 Task: Enable the basic data import when users select to import contacts or leads
Action: Mouse moved to (174, 172)
Screenshot: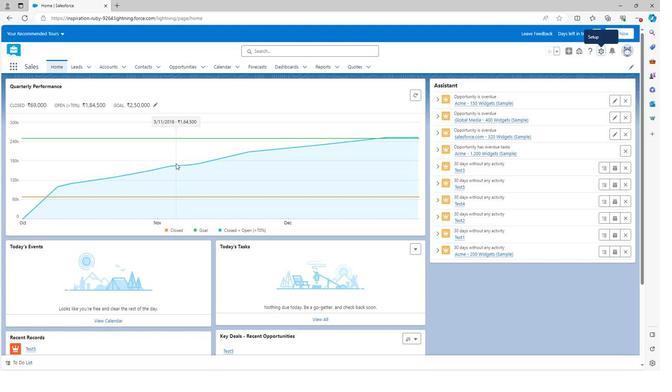 
Action: Mouse scrolled (174, 172) with delta (0, 0)
Screenshot: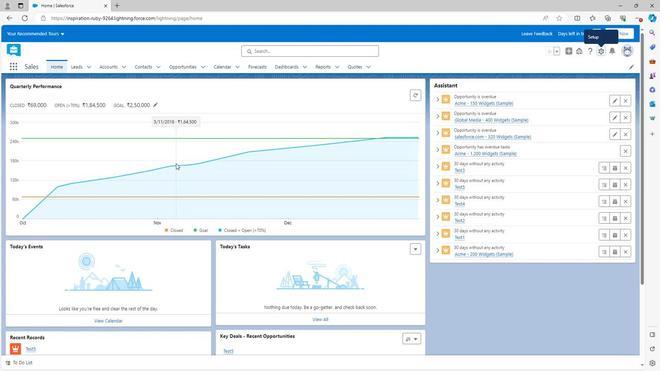 
Action: Mouse moved to (174, 172)
Screenshot: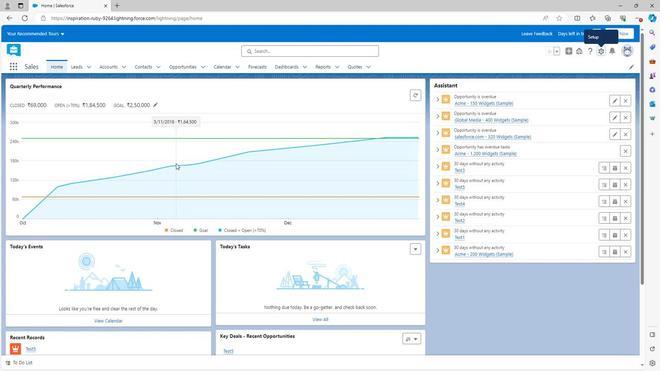
Action: Mouse scrolled (174, 172) with delta (0, 0)
Screenshot: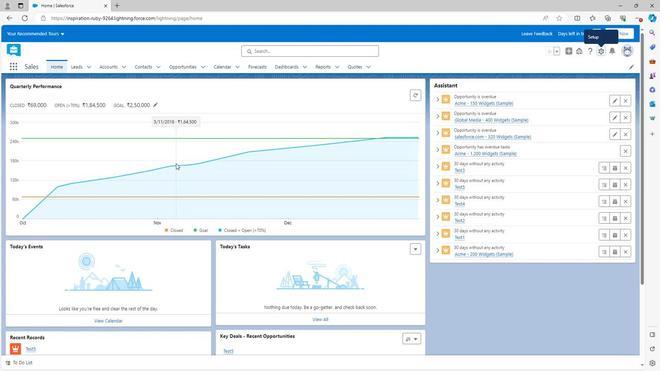 
Action: Mouse scrolled (174, 172) with delta (0, 0)
Screenshot: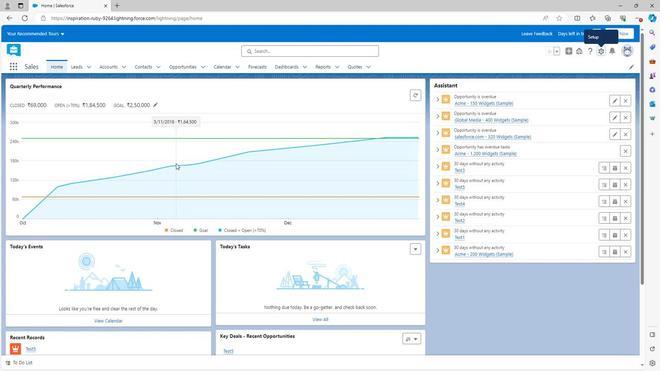 
Action: Mouse scrolled (174, 172) with delta (0, 0)
Screenshot: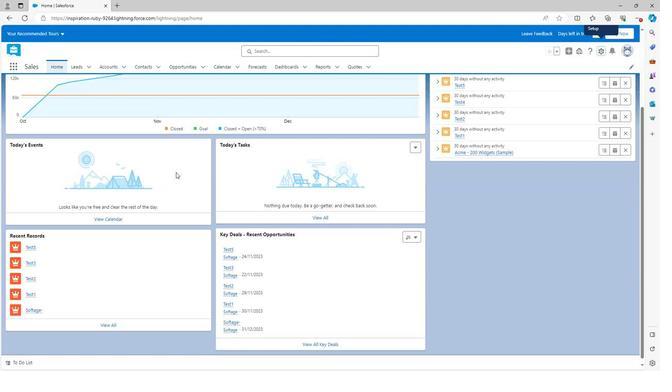 
Action: Mouse scrolled (174, 173) with delta (0, 0)
Screenshot: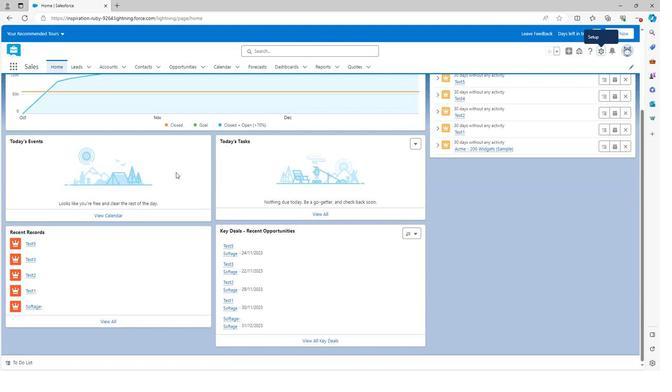 
Action: Mouse scrolled (174, 173) with delta (0, 0)
Screenshot: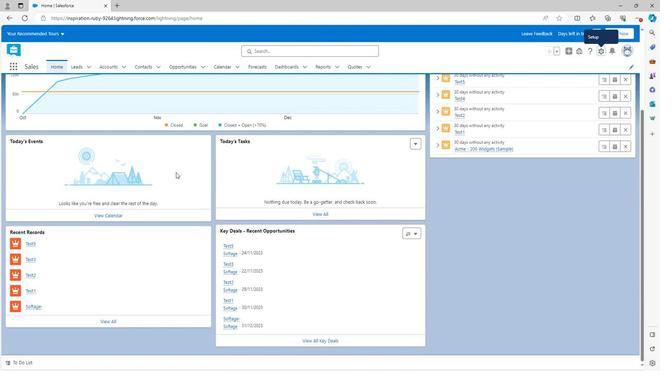 
Action: Mouse scrolled (174, 173) with delta (0, 0)
Screenshot: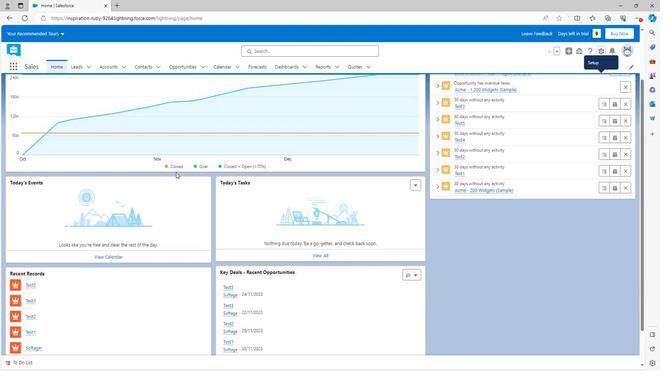 
Action: Mouse scrolled (174, 173) with delta (0, 0)
Screenshot: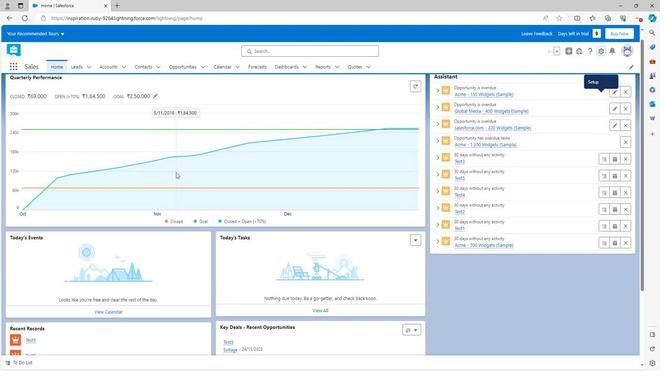 
Action: Mouse moved to (598, 50)
Screenshot: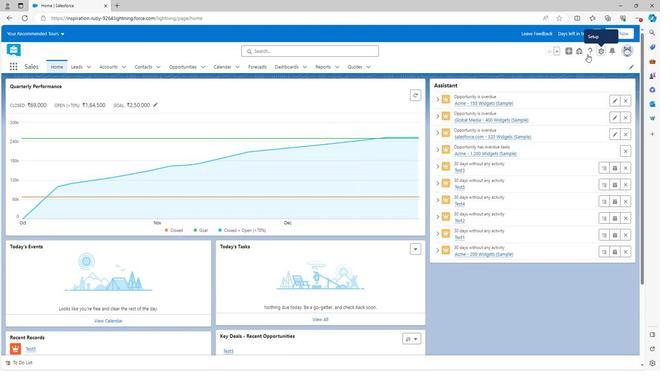 
Action: Mouse pressed left at (598, 50)
Screenshot: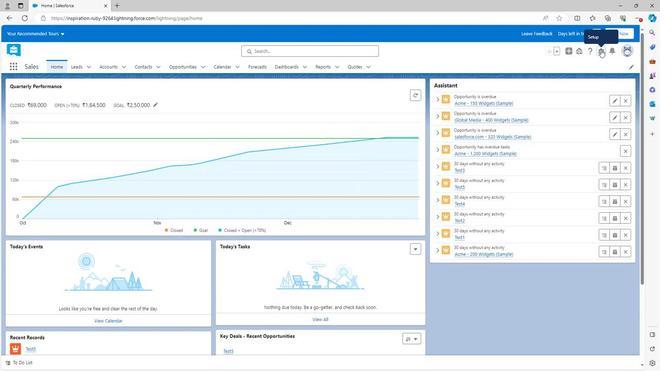 
Action: Mouse moved to (568, 71)
Screenshot: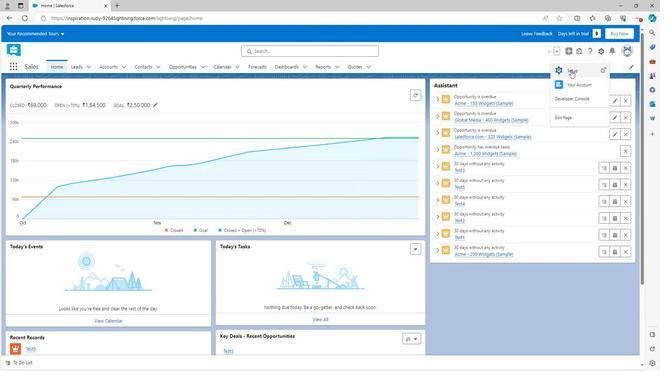 
Action: Mouse pressed left at (568, 71)
Screenshot: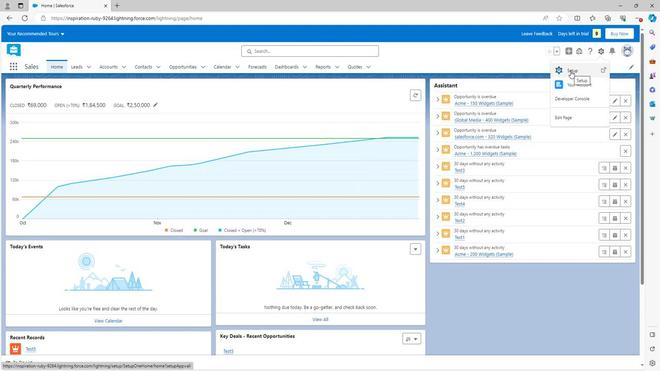 
Action: Mouse moved to (35, 254)
Screenshot: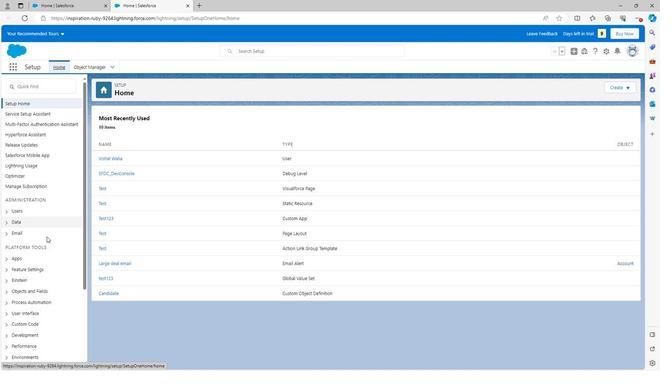 
Action: Mouse scrolled (35, 253) with delta (0, 0)
Screenshot: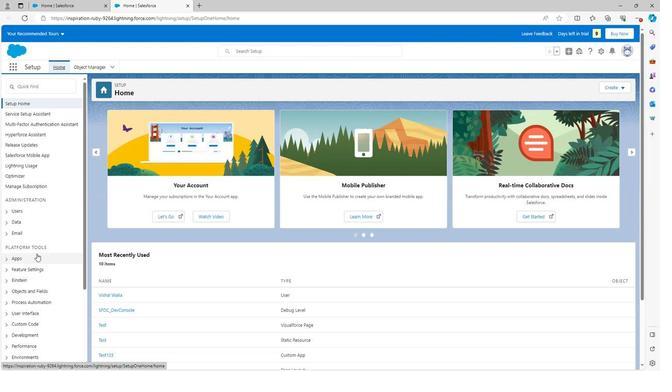 
Action: Mouse scrolled (35, 253) with delta (0, 0)
Screenshot: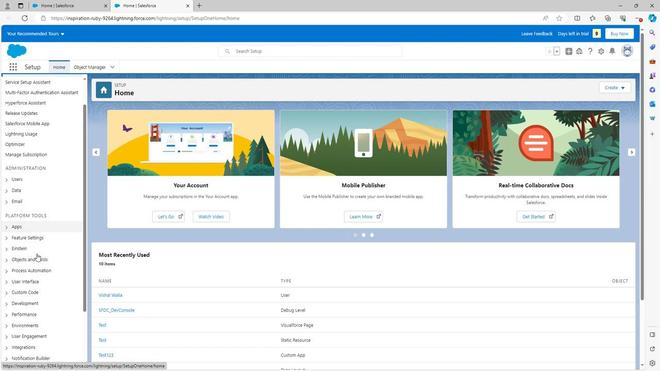 
Action: Mouse scrolled (35, 253) with delta (0, 0)
Screenshot: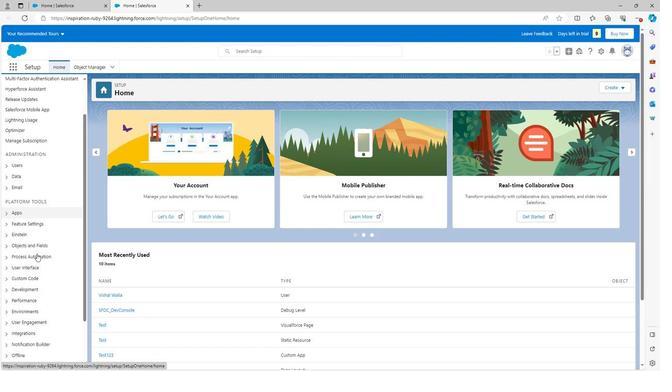 
Action: Mouse moved to (4, 278)
Screenshot: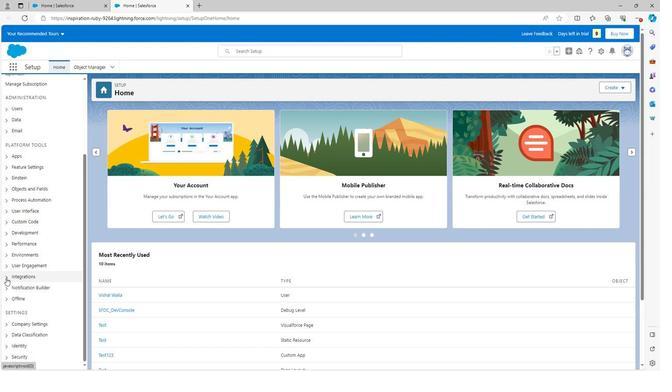 
Action: Mouse pressed left at (4, 278)
Screenshot: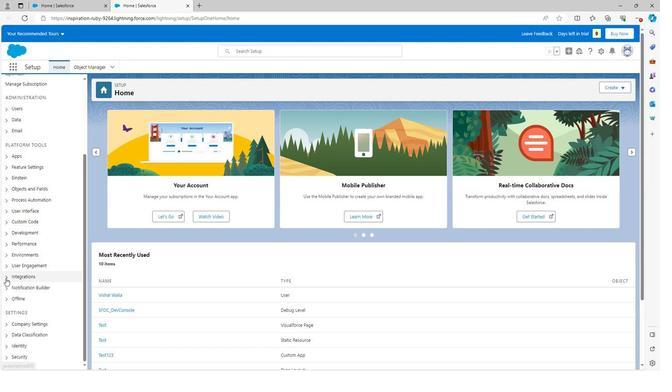 
Action: Mouse moved to (28, 298)
Screenshot: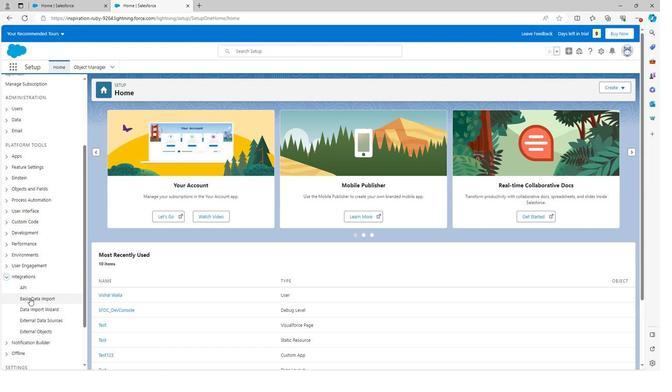 
Action: Mouse pressed left at (28, 298)
Screenshot: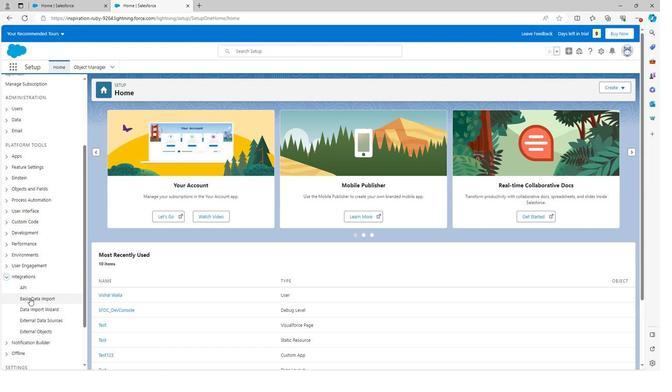 
Action: Mouse moved to (613, 150)
Screenshot: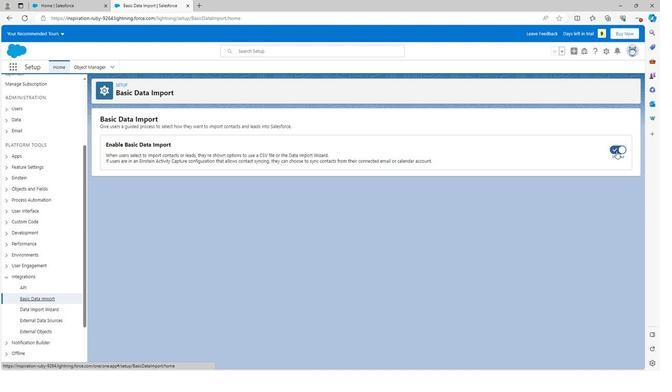 
Action: Mouse pressed left at (613, 150)
Screenshot: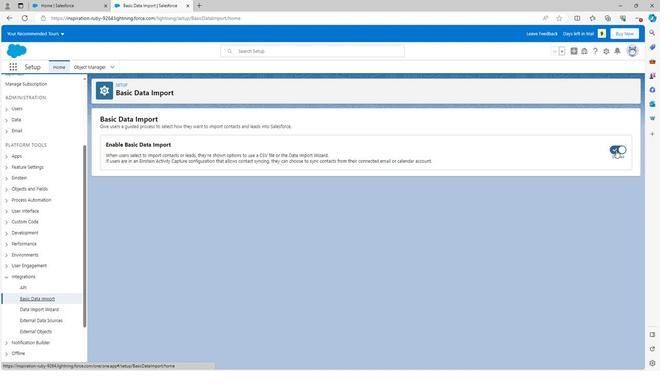 
Action: Mouse moved to (619, 150)
Screenshot: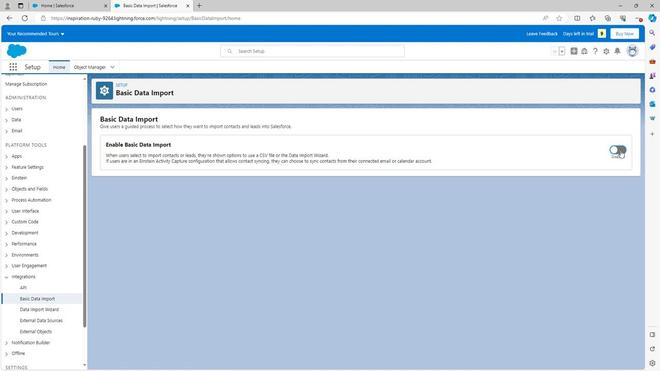 
Action: Mouse pressed left at (619, 150)
Screenshot: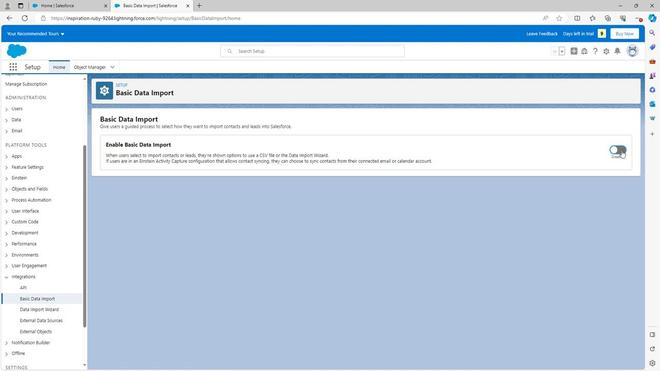 
Action: Mouse moved to (591, 167)
Screenshot: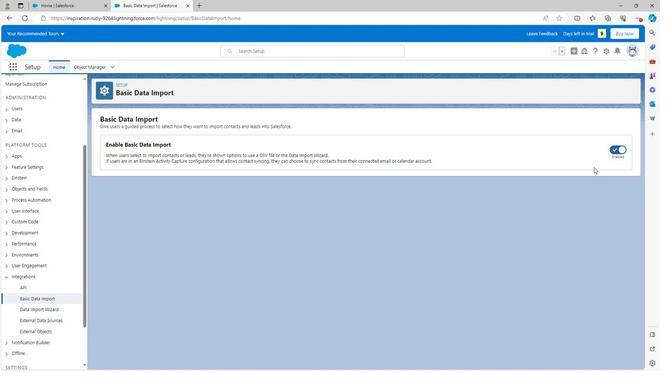 
